 Task: Set Duration of Sprint called Sprint0000000192 in Scrum Project Project0000000064 to 3 weeks in Jira. Create ChildIssue0000000621 as Child Issue of Issue Issue0000000311 in Backlog  in Scrum Project Project0000000063 in Jira. Create ChildIssue0000000622 as Child Issue of Issue Issue0000000311 in Backlog  in Scrum Project Project0000000063 in Jira. Create ChildIssue0000000623 as Child Issue of Issue Issue0000000312 in Backlog  in Scrum Project Project0000000063 in Jira. Create ChildIssue0000000624 as Child Issue of Issue Issue0000000312 in Backlog  in Scrum Project Project0000000063 in Jira
Action: Mouse moved to (392, 517)
Screenshot: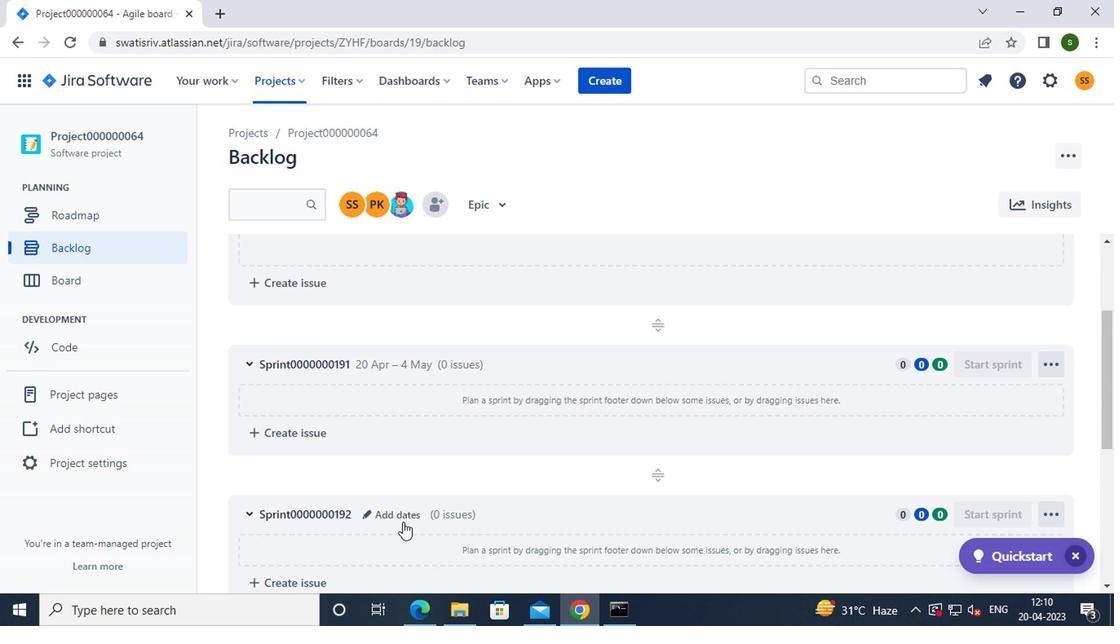 
Action: Mouse pressed left at (392, 517)
Screenshot: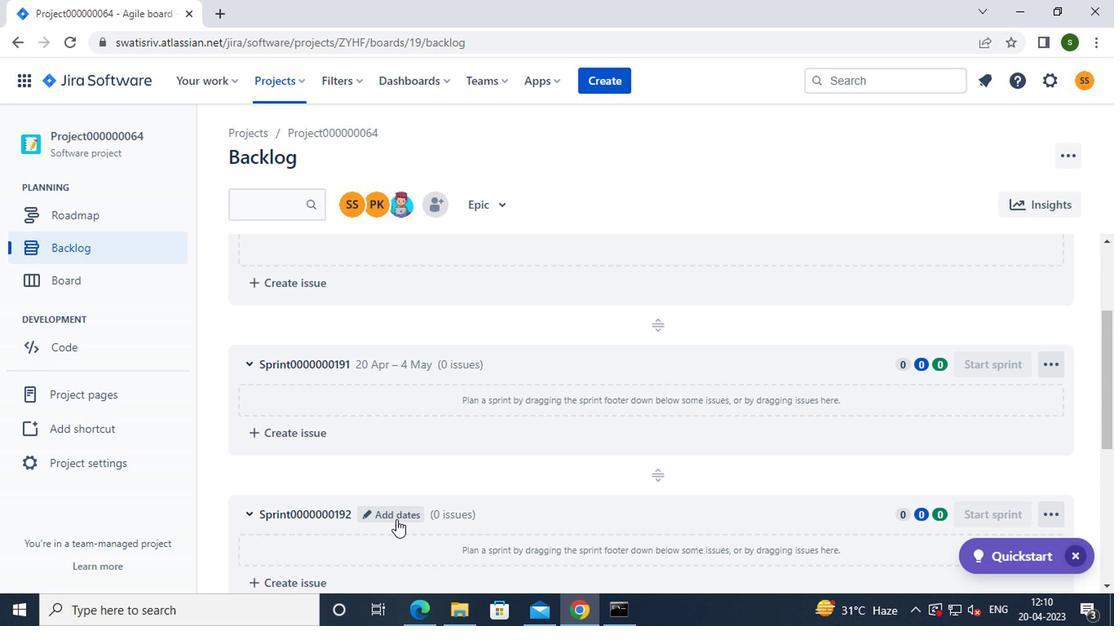 
Action: Mouse moved to (478, 264)
Screenshot: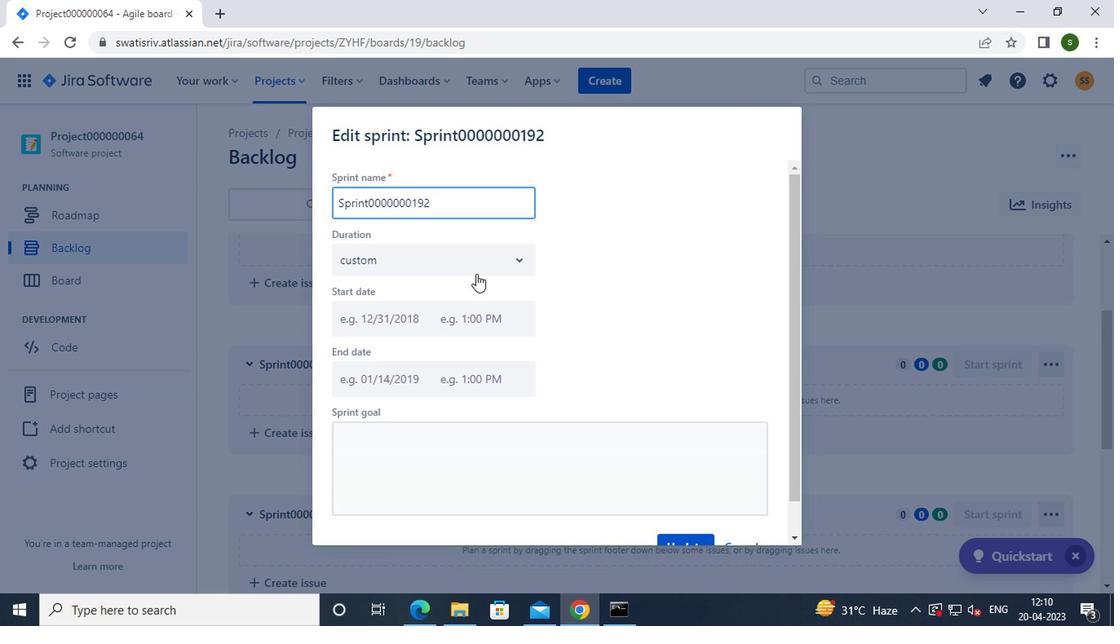 
Action: Mouse pressed left at (478, 264)
Screenshot: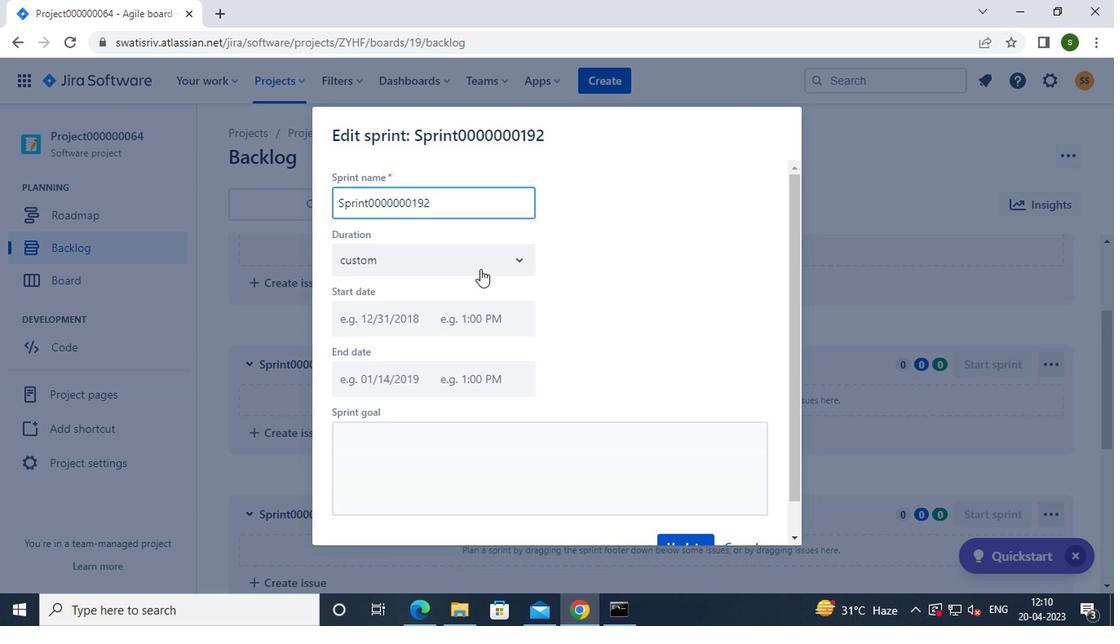 
Action: Mouse moved to (408, 363)
Screenshot: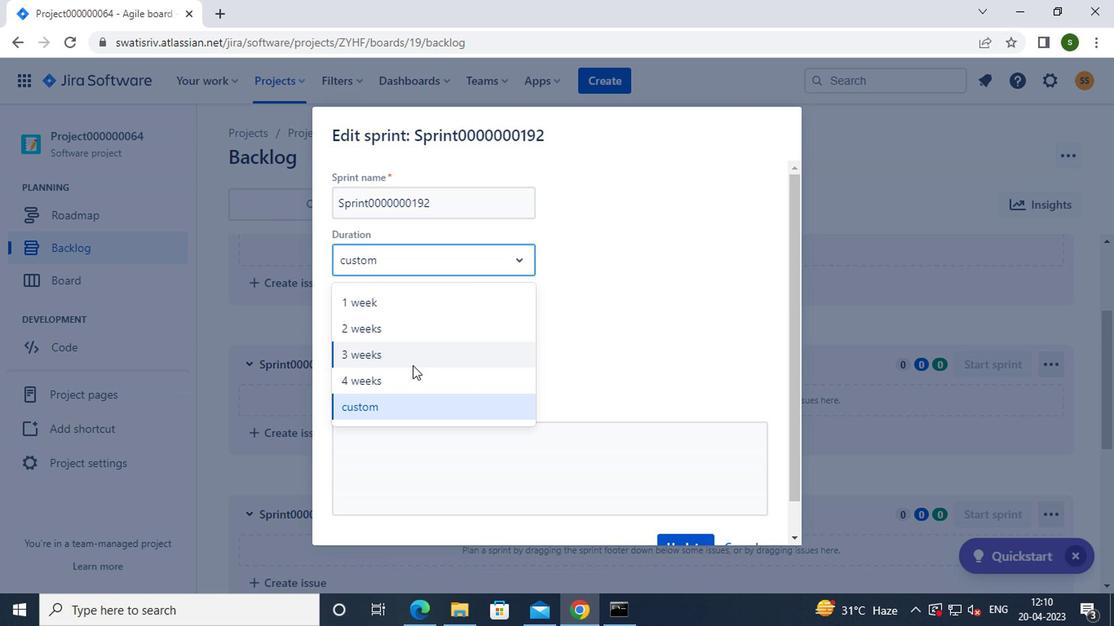 
Action: Mouse pressed left at (408, 363)
Screenshot: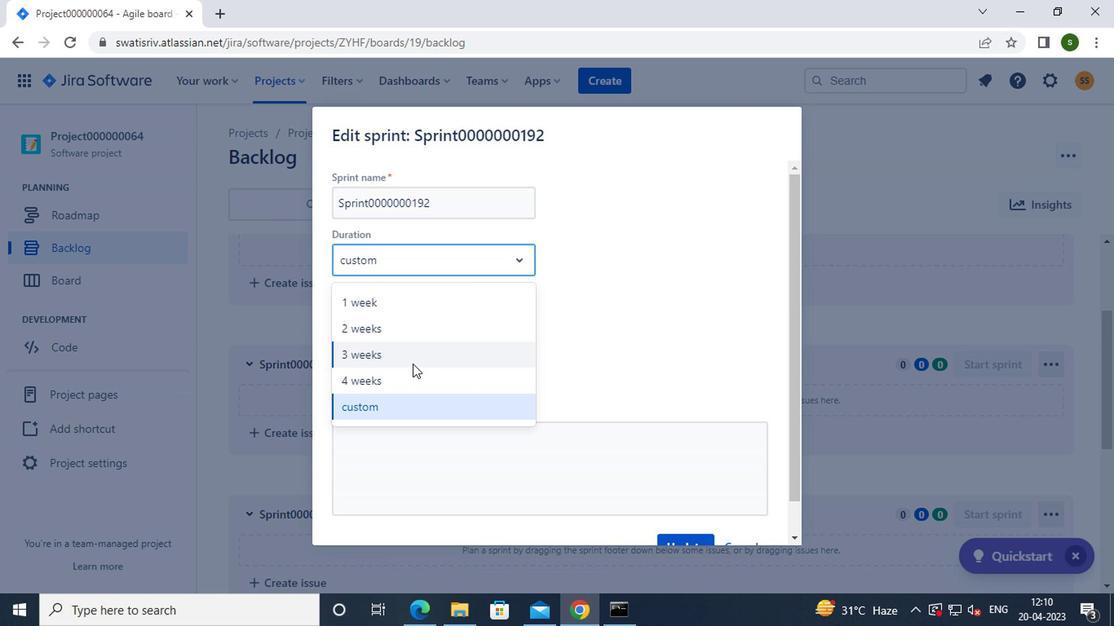 
Action: Mouse moved to (670, 532)
Screenshot: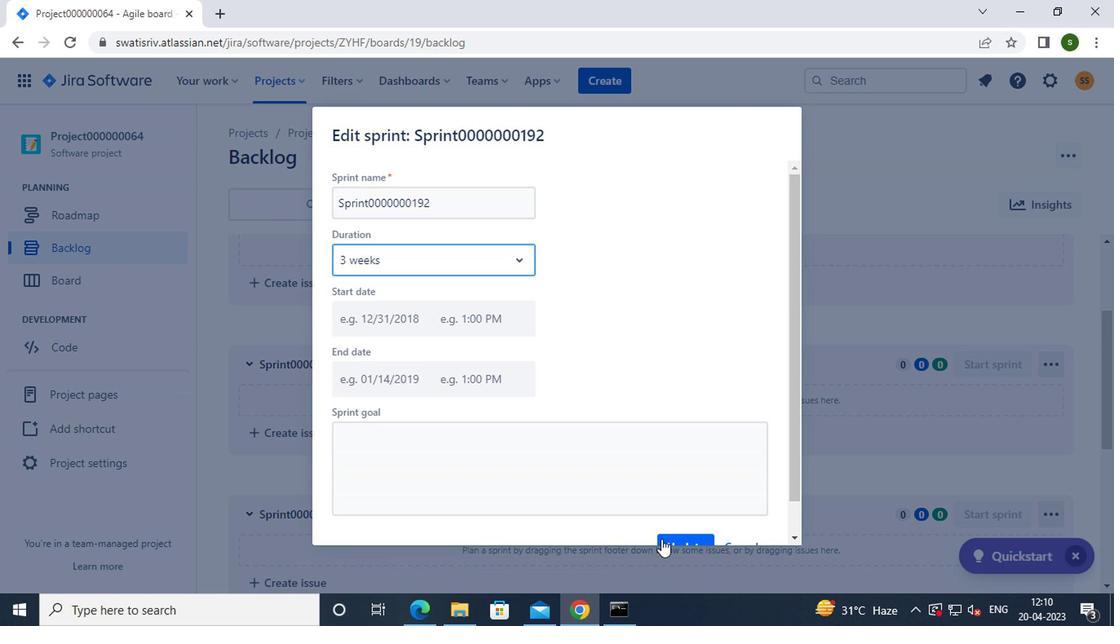 
Action: Mouse pressed left at (670, 532)
Screenshot: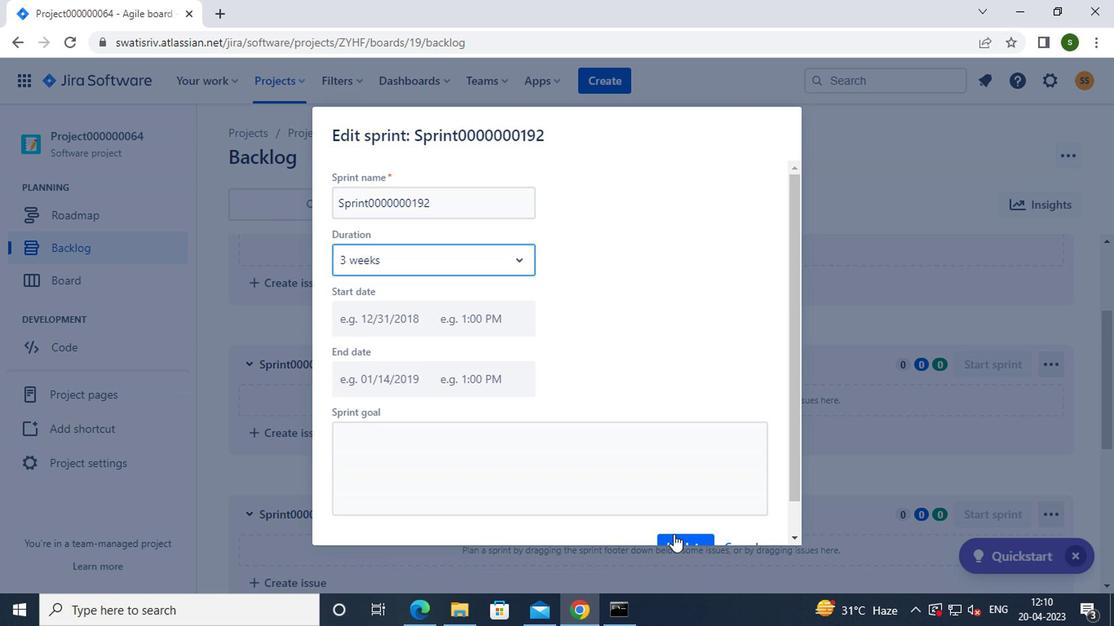 
Action: Mouse moved to (287, 82)
Screenshot: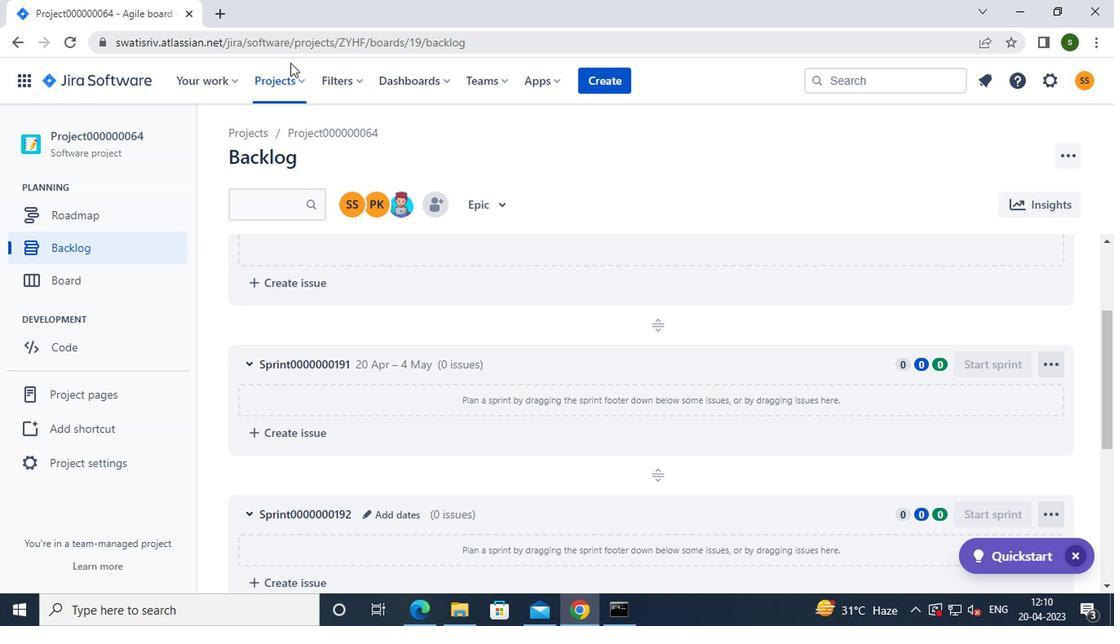 
Action: Mouse pressed left at (287, 82)
Screenshot: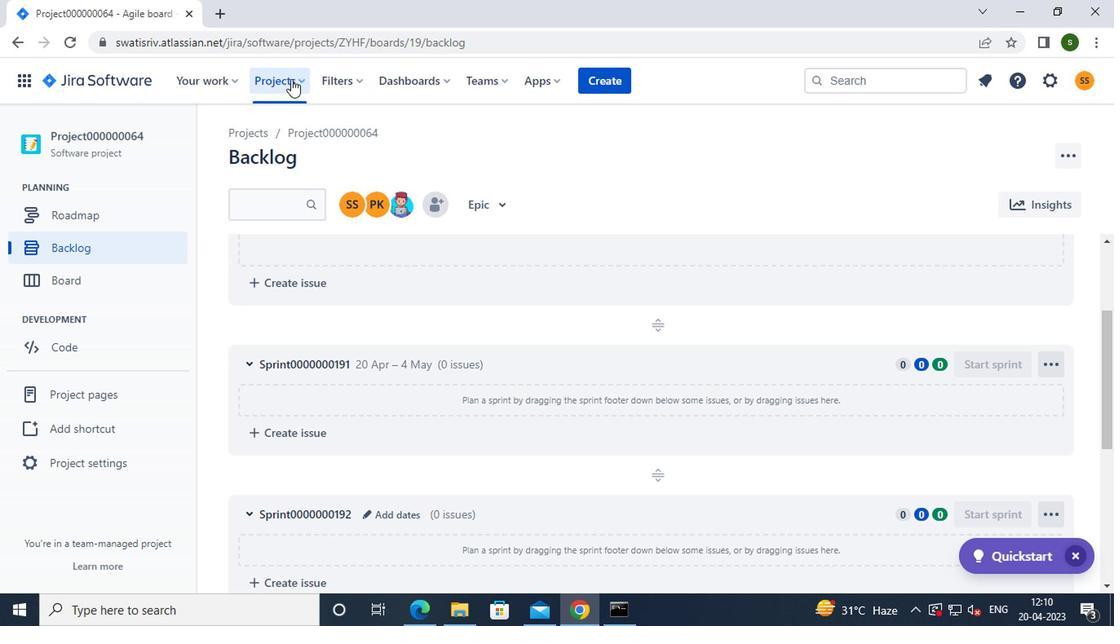 
Action: Mouse moved to (326, 201)
Screenshot: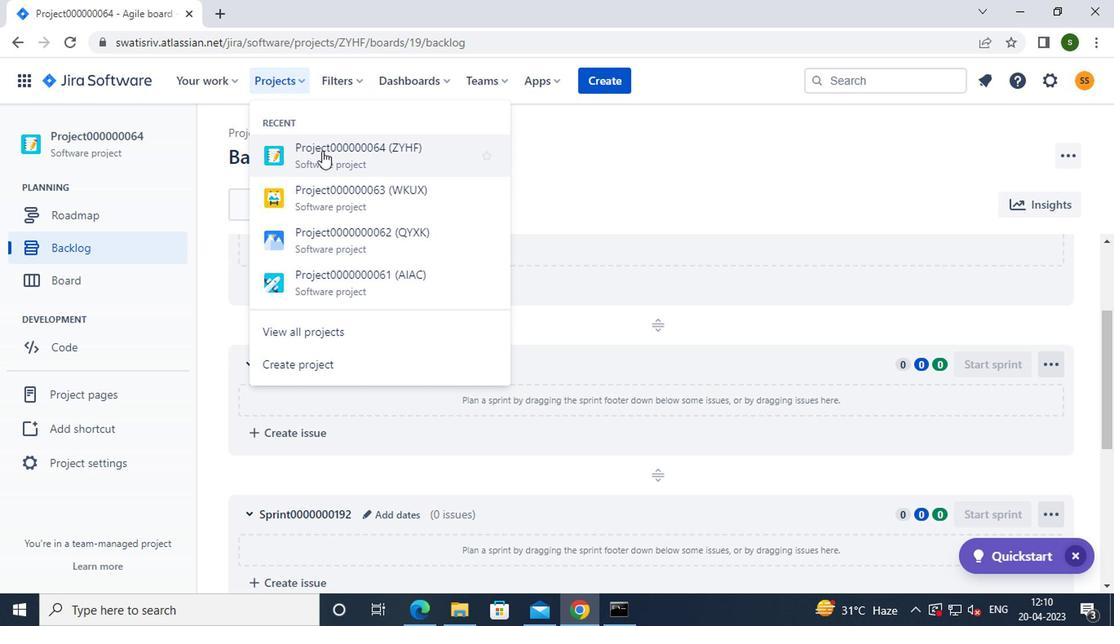 
Action: Mouse pressed left at (326, 201)
Screenshot: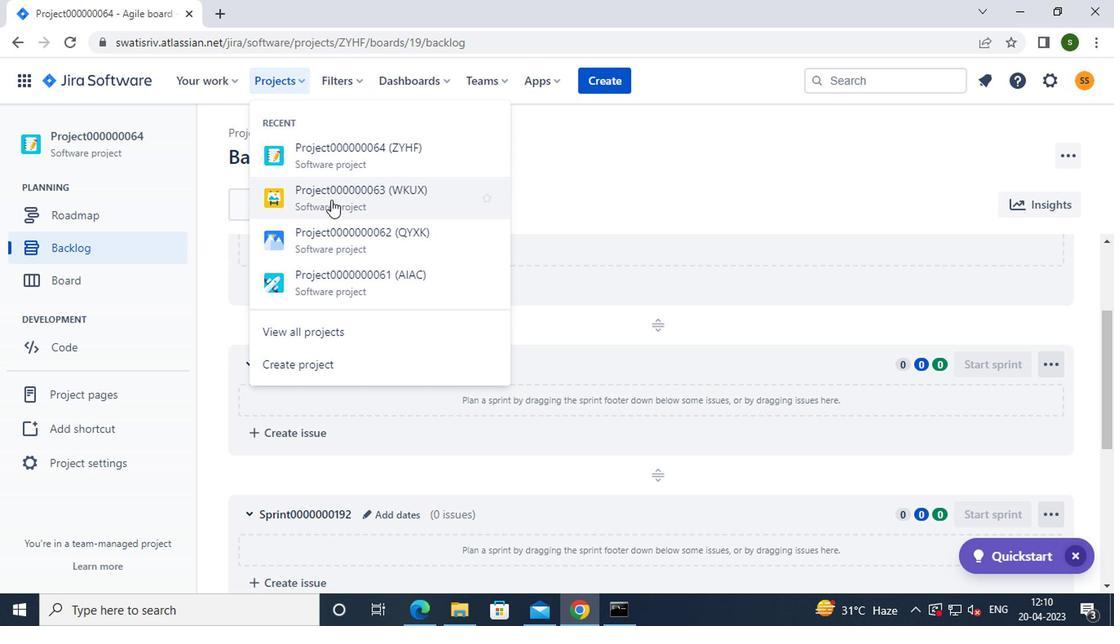 
Action: Mouse moved to (135, 250)
Screenshot: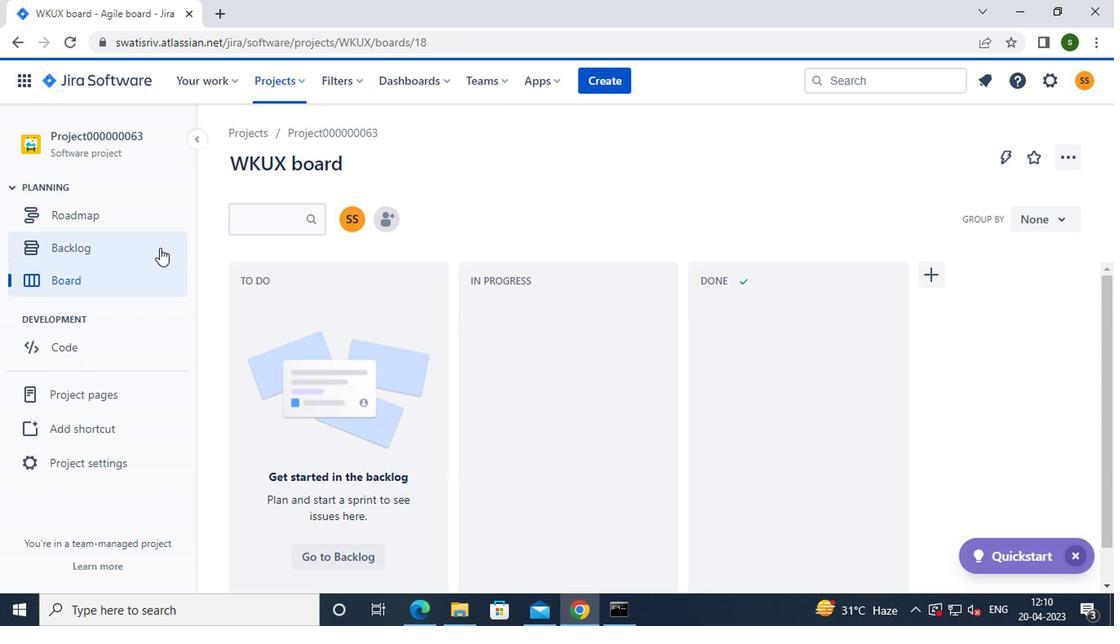 
Action: Mouse pressed left at (135, 250)
Screenshot: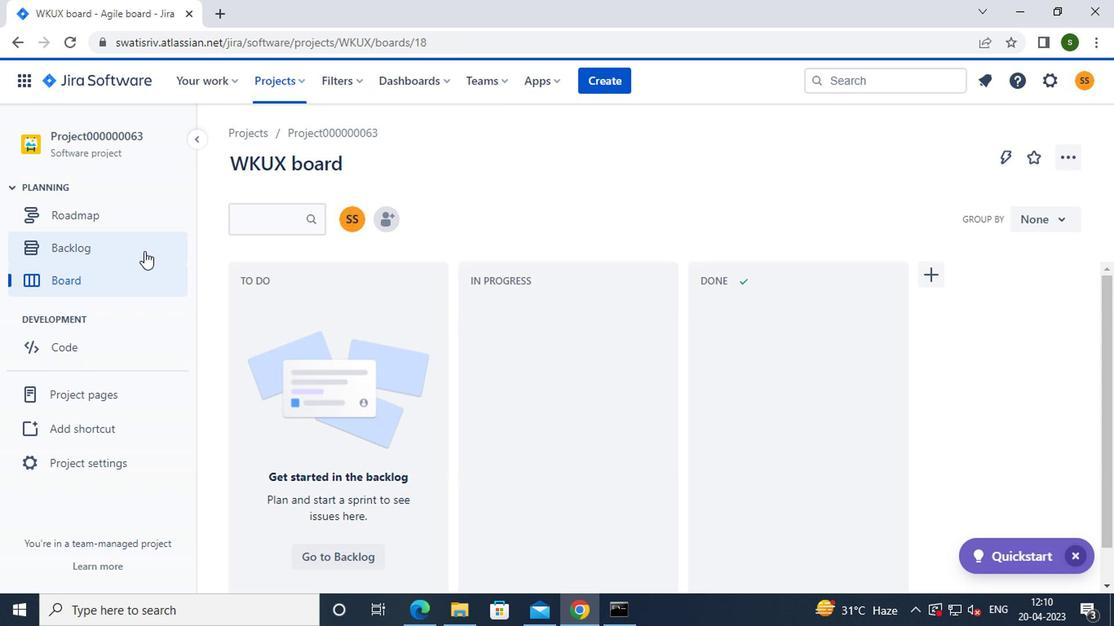 
Action: Mouse moved to (791, 453)
Screenshot: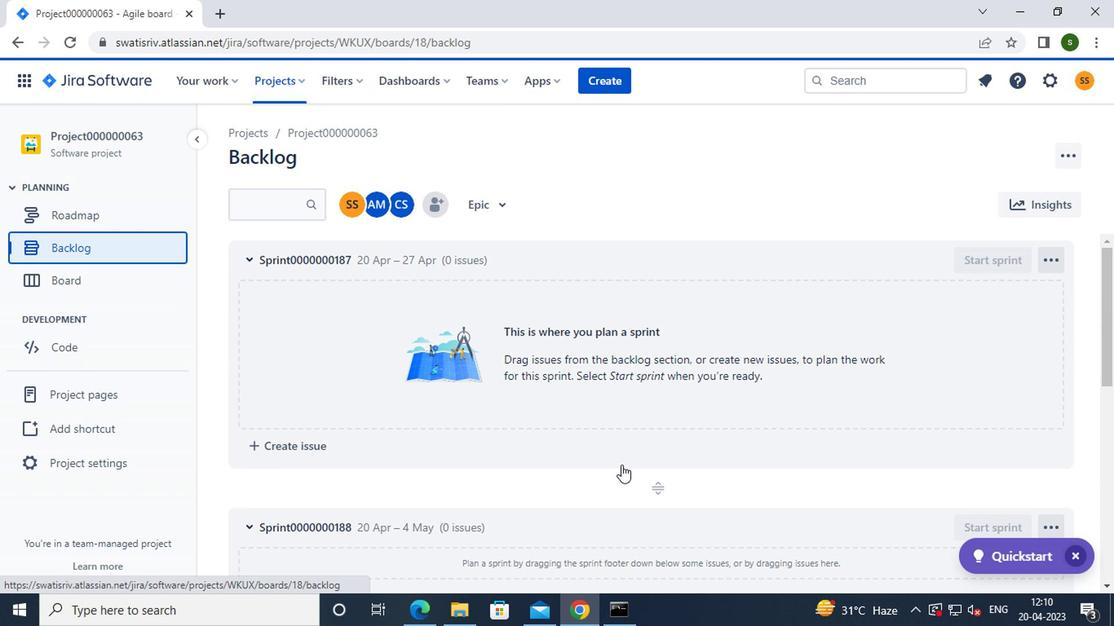 
Action: Mouse scrolled (791, 452) with delta (0, 0)
Screenshot: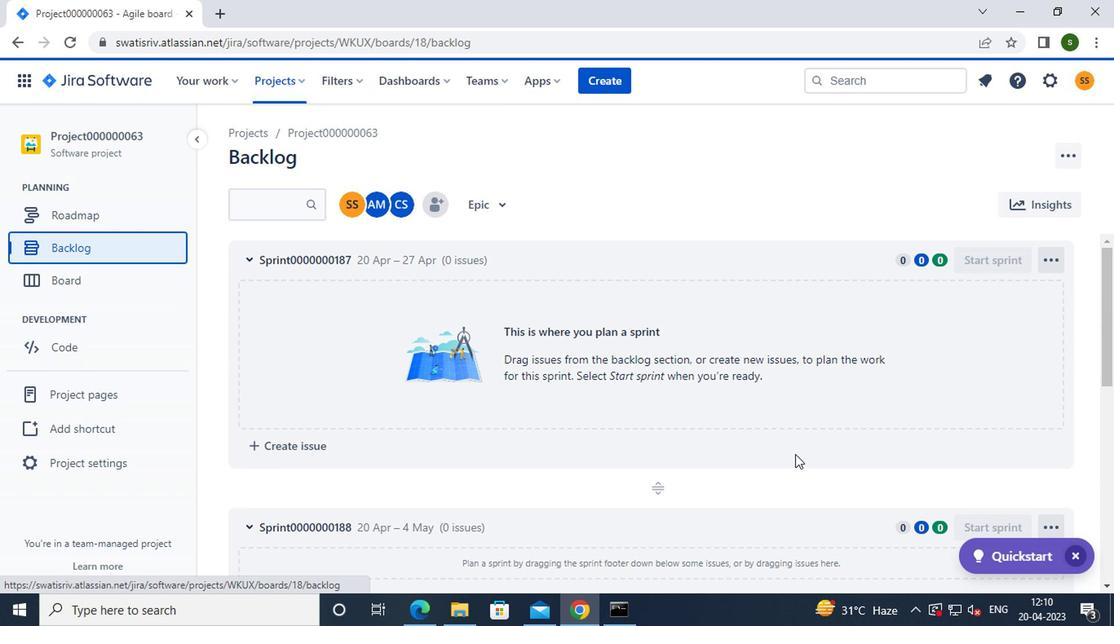 
Action: Mouse scrolled (791, 452) with delta (0, 0)
Screenshot: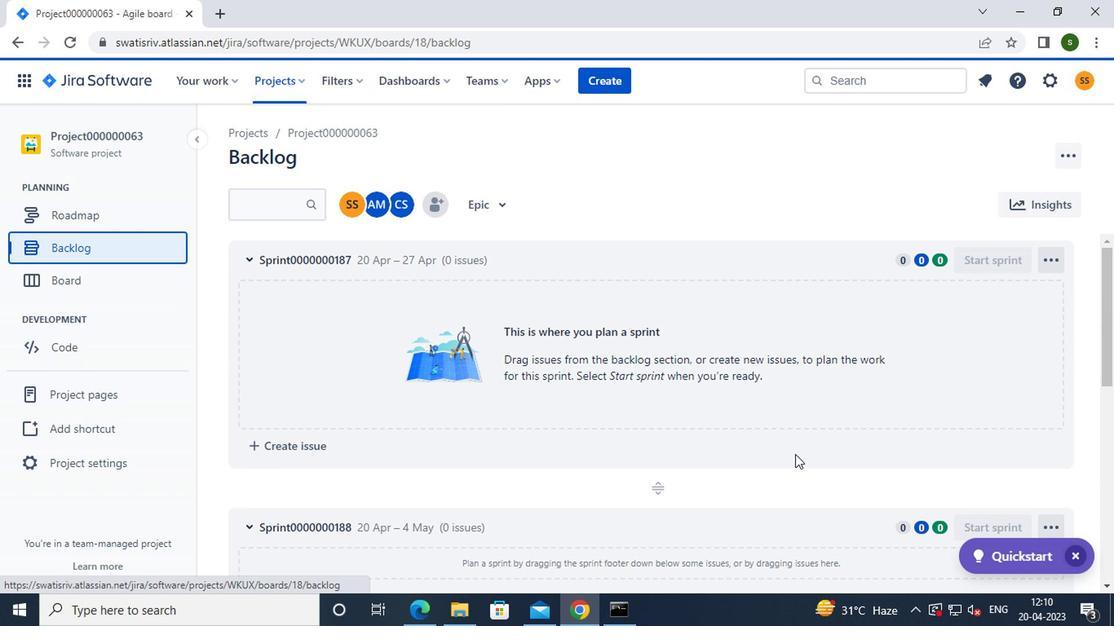 
Action: Mouse scrolled (791, 452) with delta (0, 0)
Screenshot: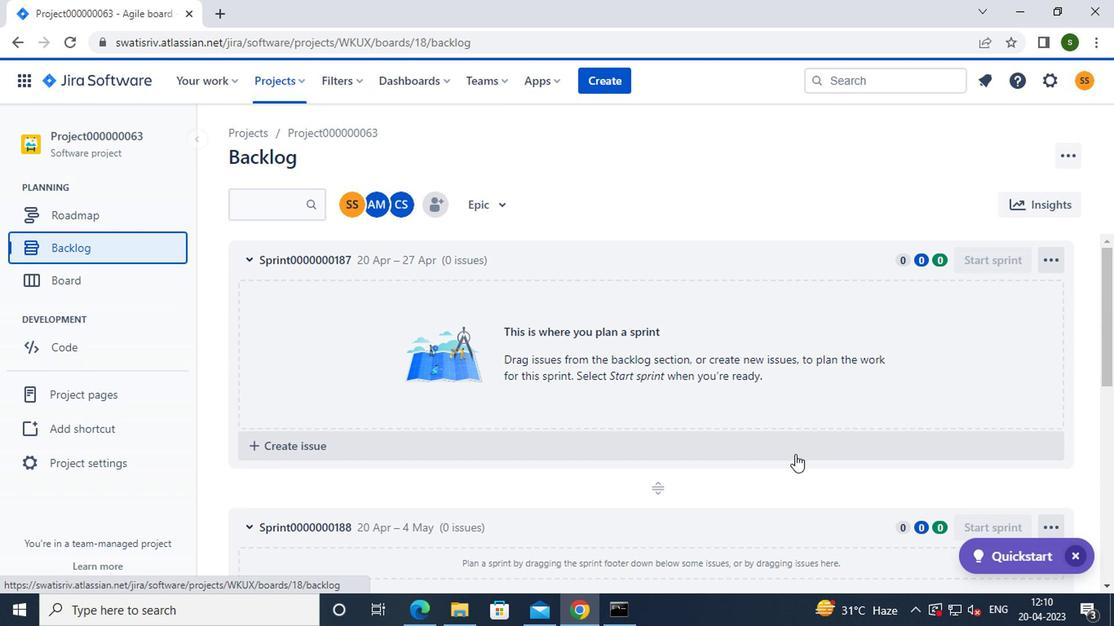 
Action: Mouse scrolled (791, 452) with delta (0, 0)
Screenshot: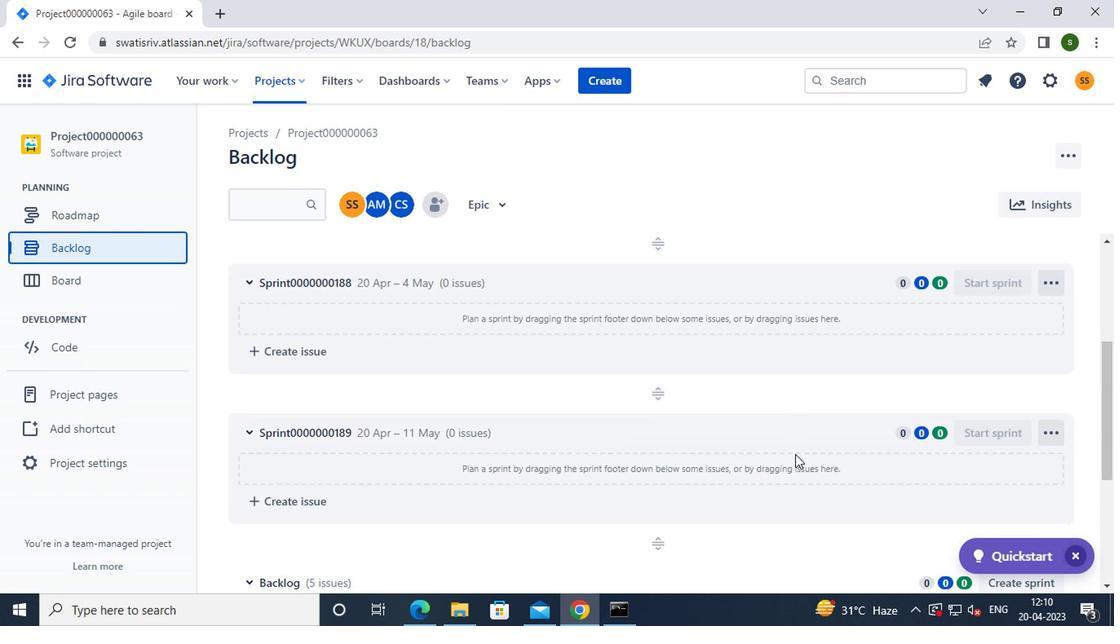 
Action: Mouse scrolled (791, 452) with delta (0, 0)
Screenshot: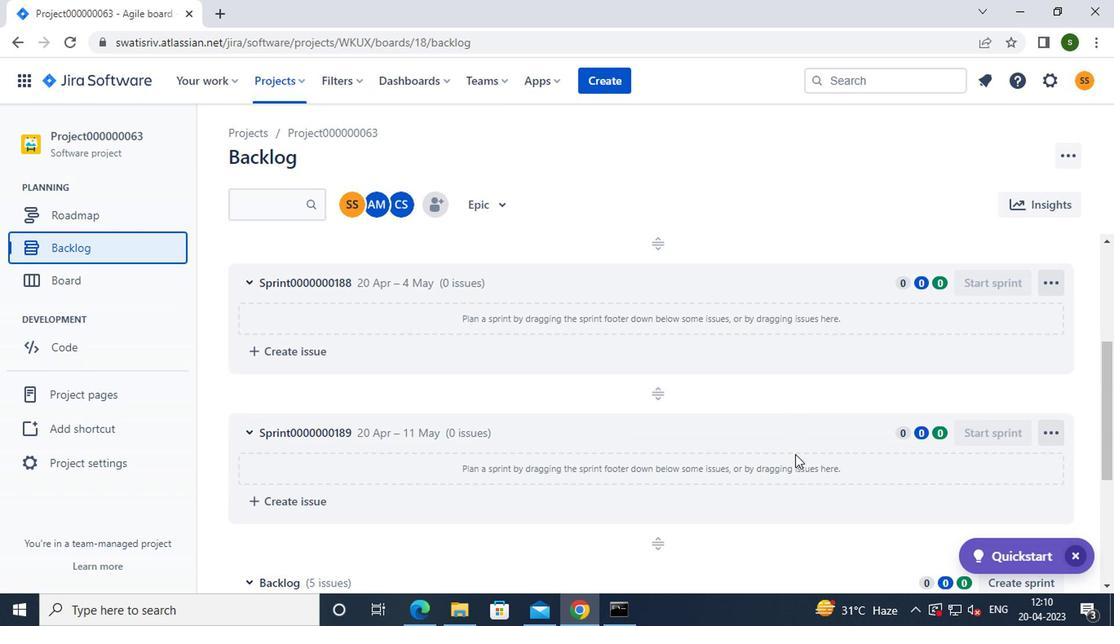 
Action: Mouse scrolled (791, 452) with delta (0, 0)
Screenshot: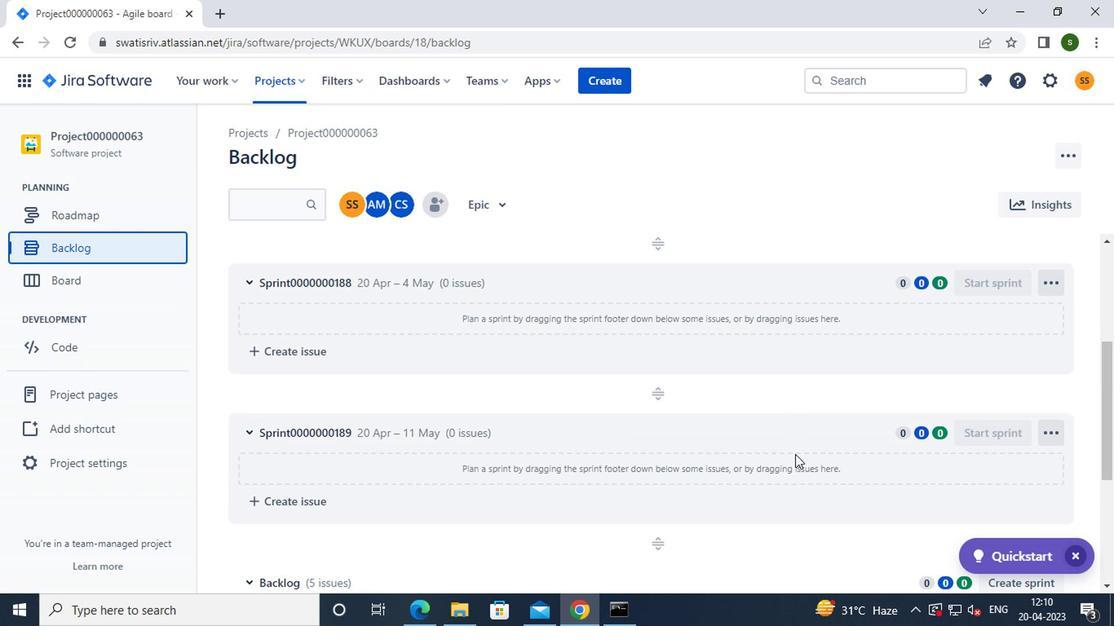 
Action: Mouse moved to (544, 372)
Screenshot: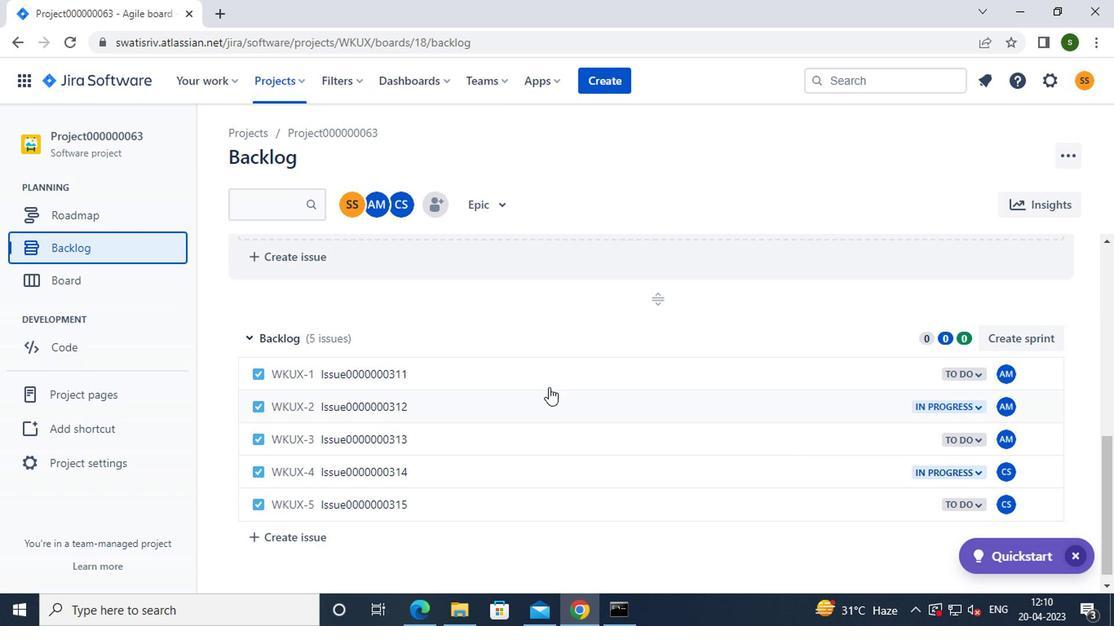 
Action: Mouse pressed left at (544, 372)
Screenshot: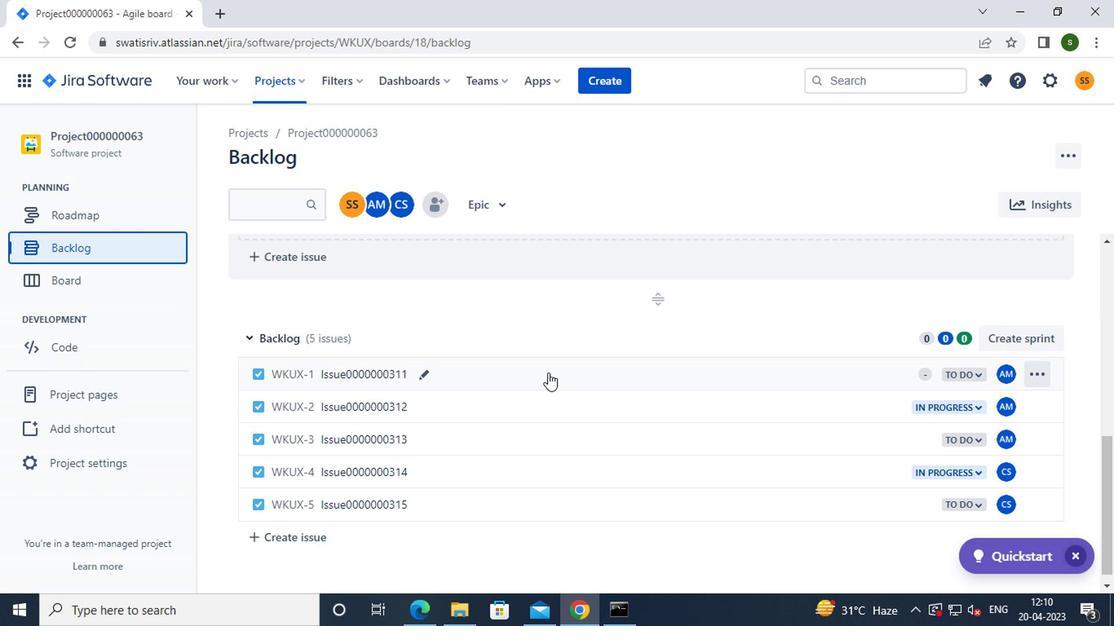 
Action: Mouse moved to (818, 330)
Screenshot: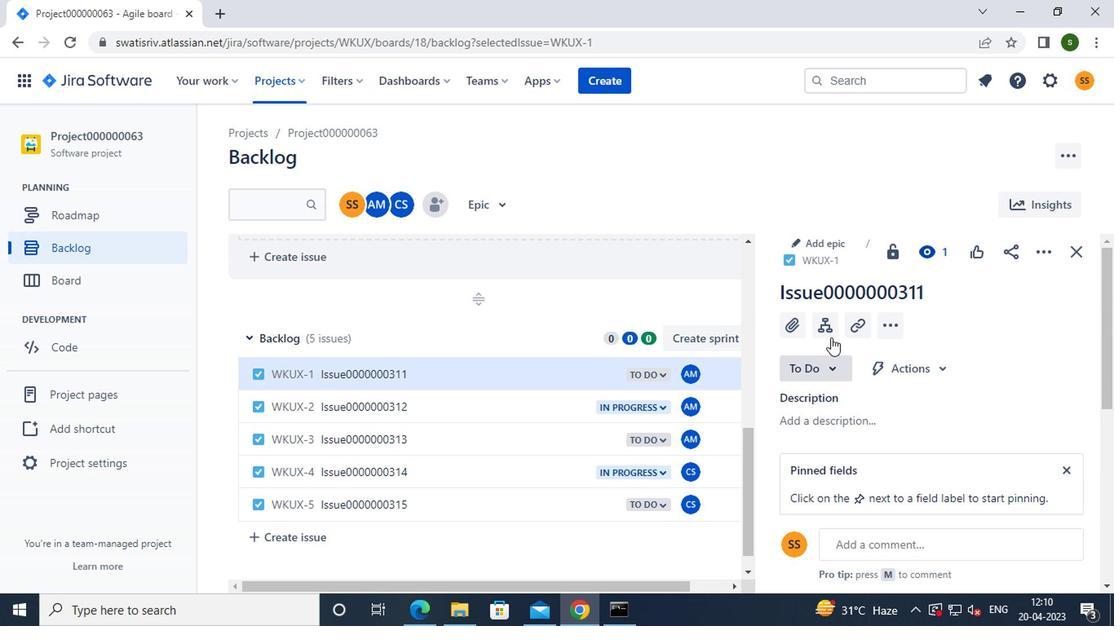 
Action: Mouse pressed left at (818, 330)
Screenshot: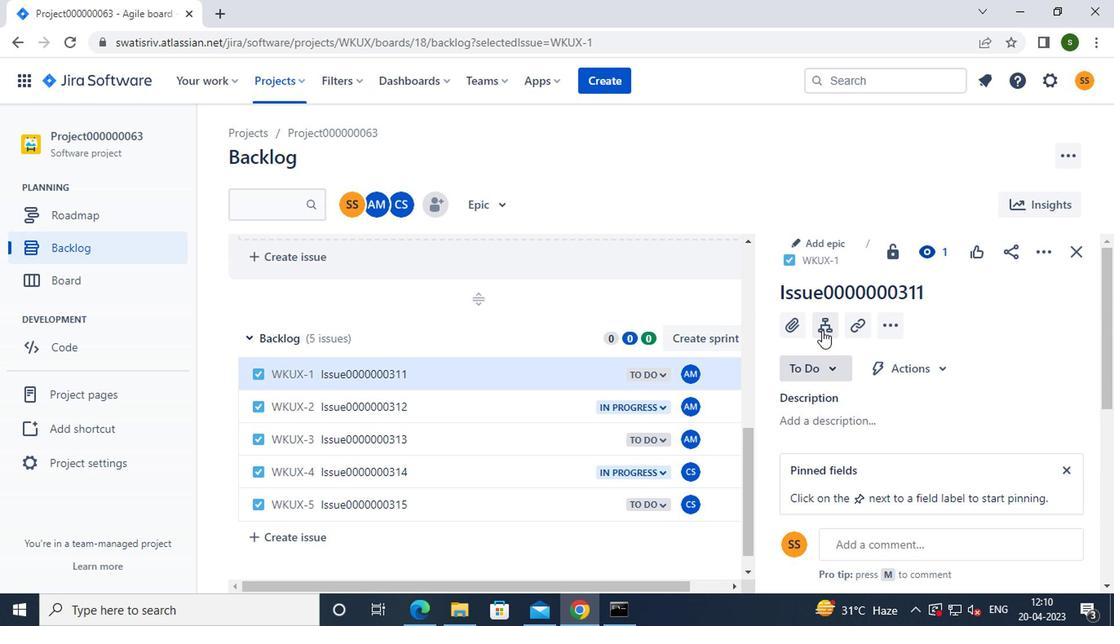 
Action: Mouse moved to (832, 397)
Screenshot: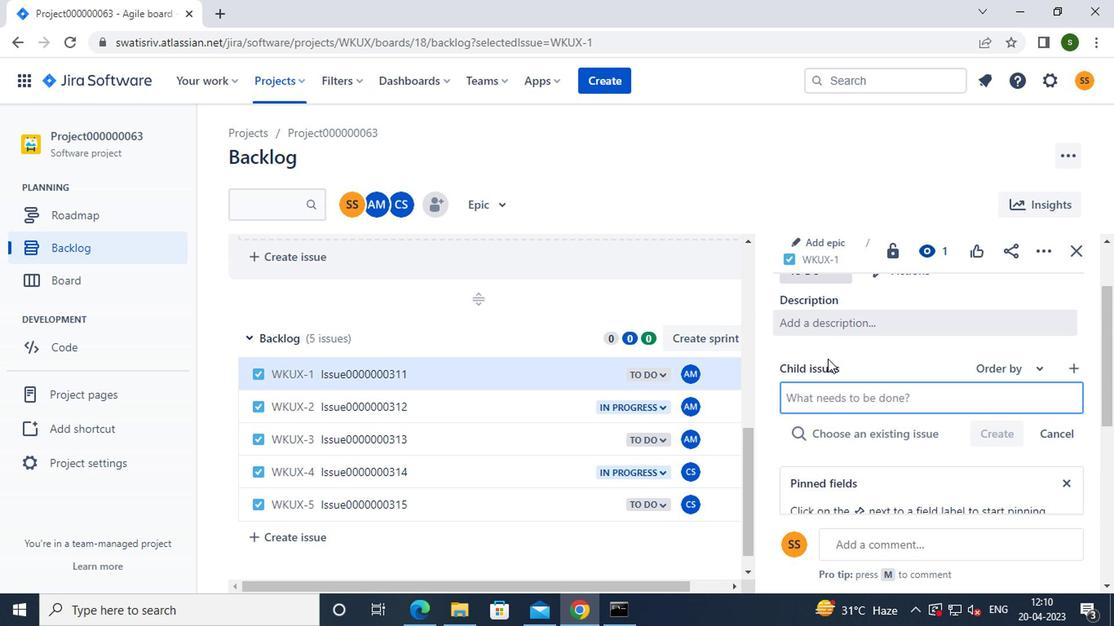 
Action: Mouse pressed left at (832, 397)
Screenshot: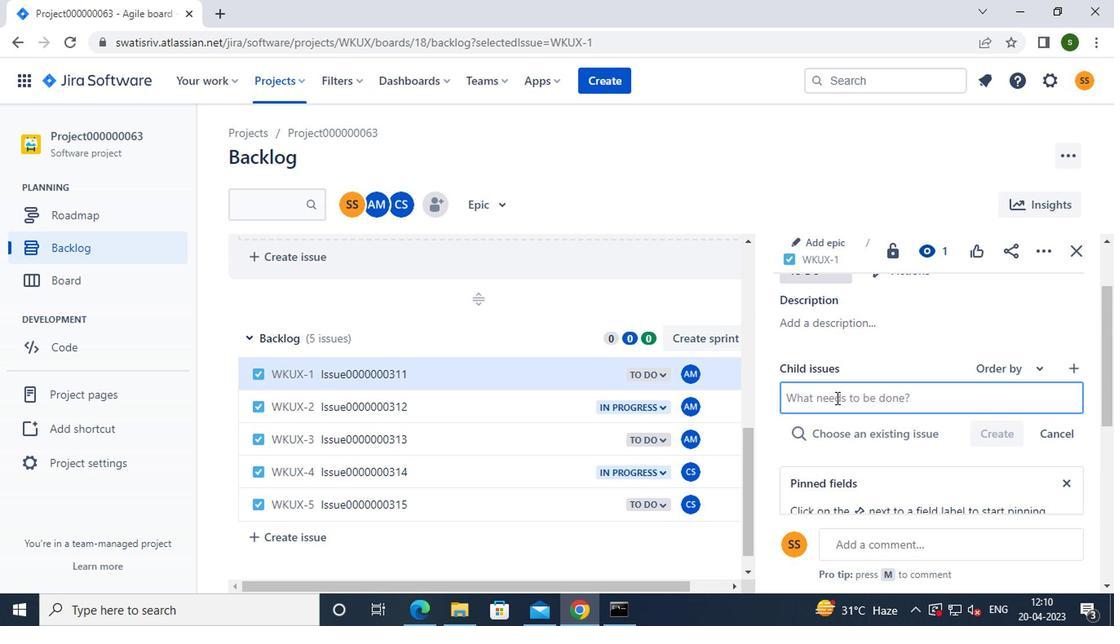 
Action: Key pressed c<Key.caps_lock>hild<Key.caps_lock>i<Key.caps_lock>ssue0000000621
Screenshot: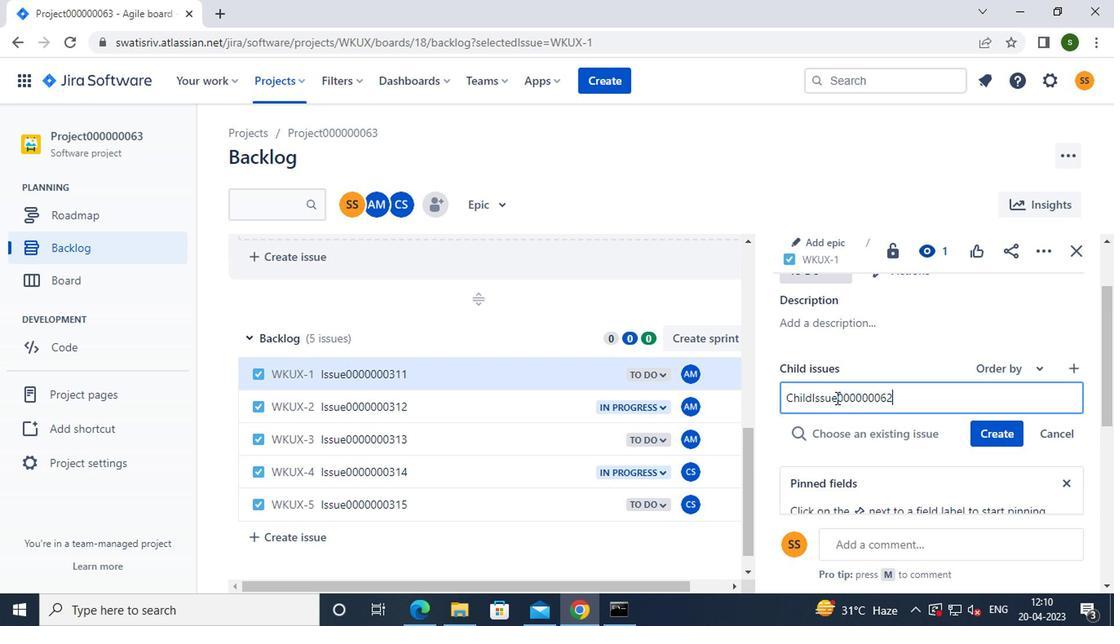 
Action: Mouse moved to (973, 432)
Screenshot: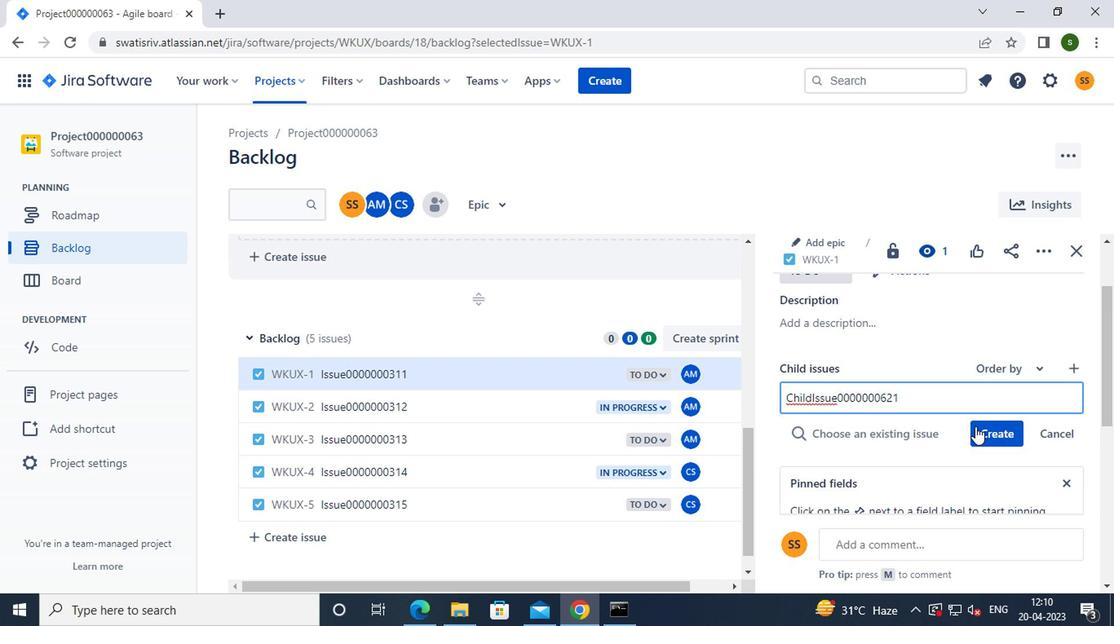 
Action: Mouse pressed left at (973, 432)
Screenshot: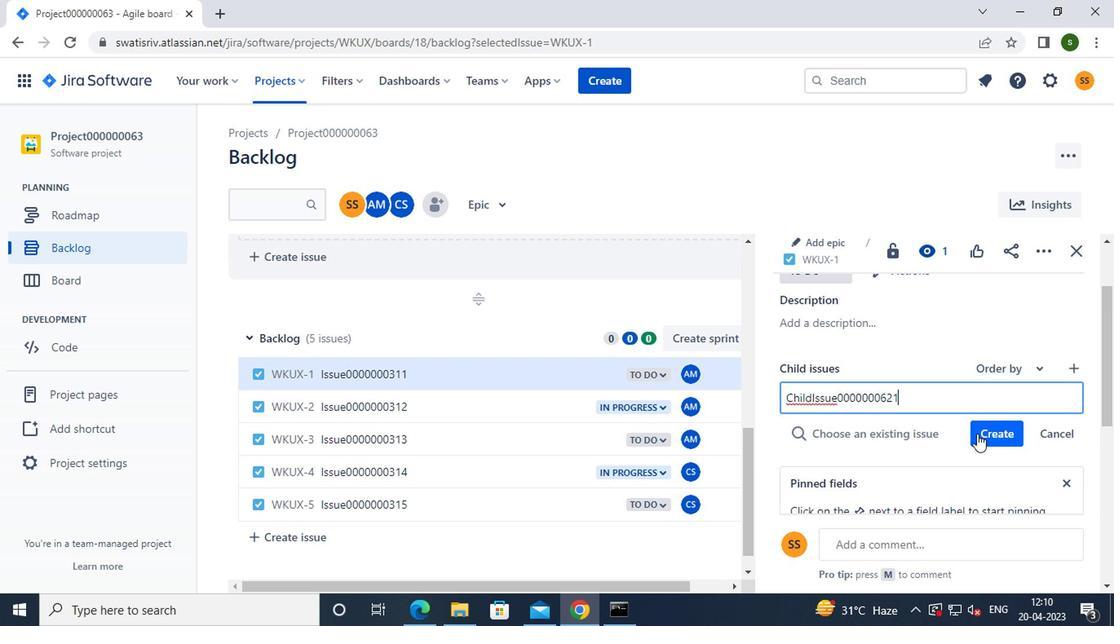 
Action: Mouse moved to (877, 442)
Screenshot: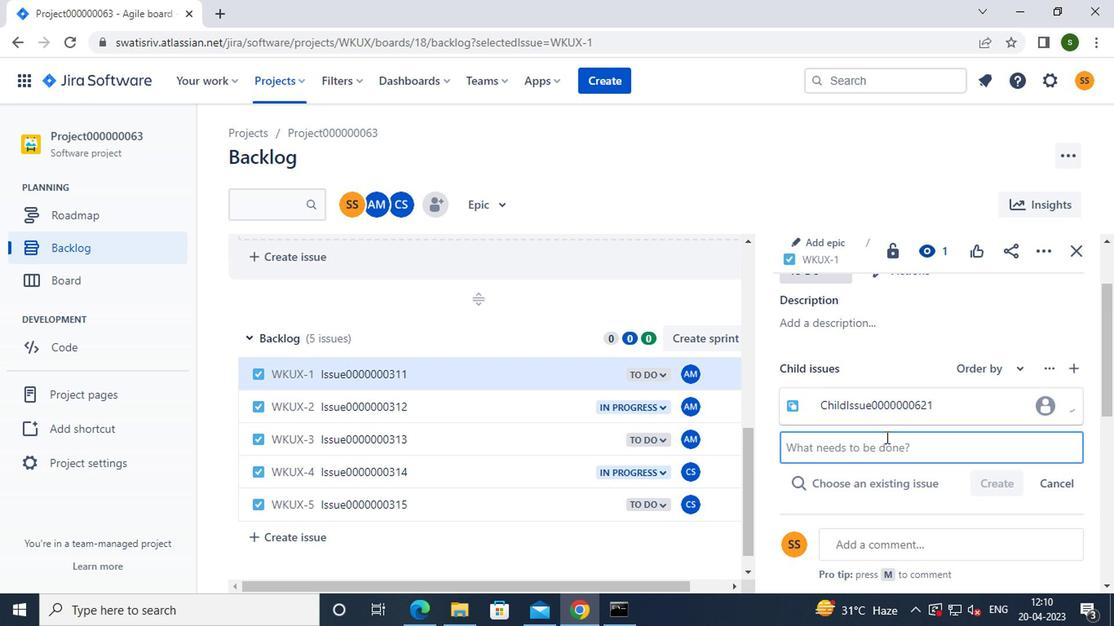 
Action: Key pressed <Key.caps_lock>c<Key.caps_lock>hild<Key.caps_lock>i<Key.caps_lock>ssue0000000622
Screenshot: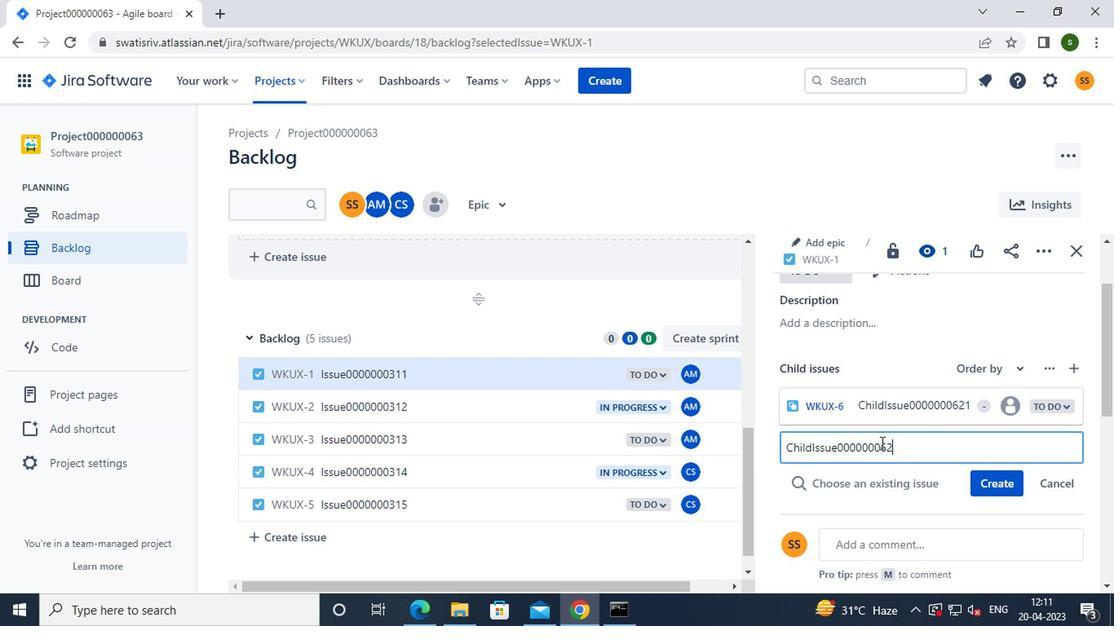 
Action: Mouse moved to (996, 483)
Screenshot: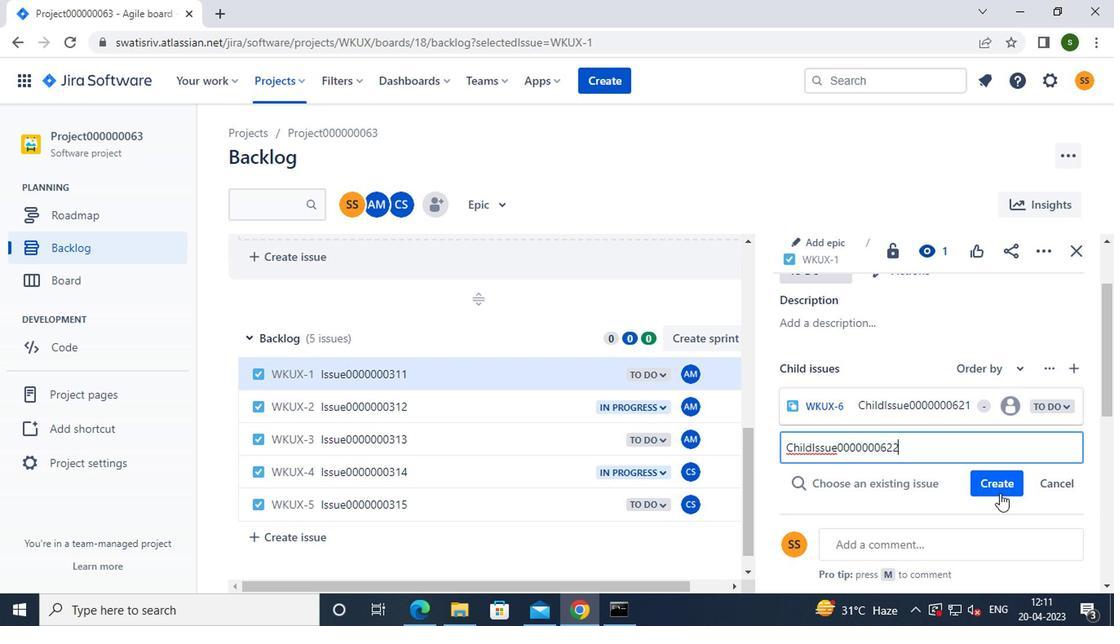 
Action: Mouse pressed left at (996, 483)
Screenshot: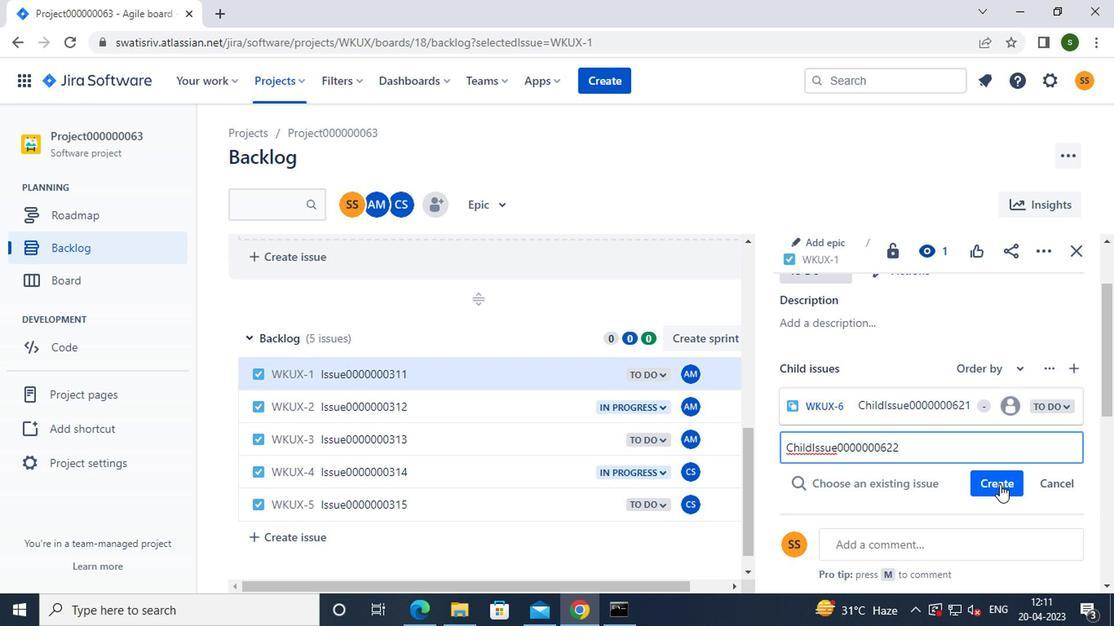
Action: Mouse moved to (472, 405)
Screenshot: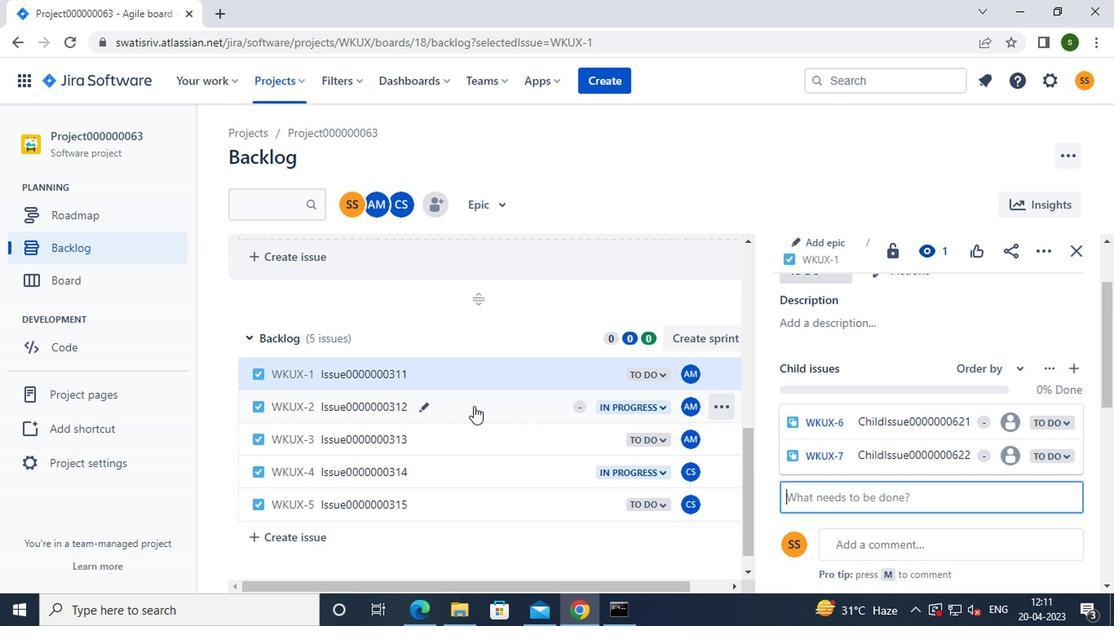 
Action: Mouse pressed left at (472, 405)
Screenshot: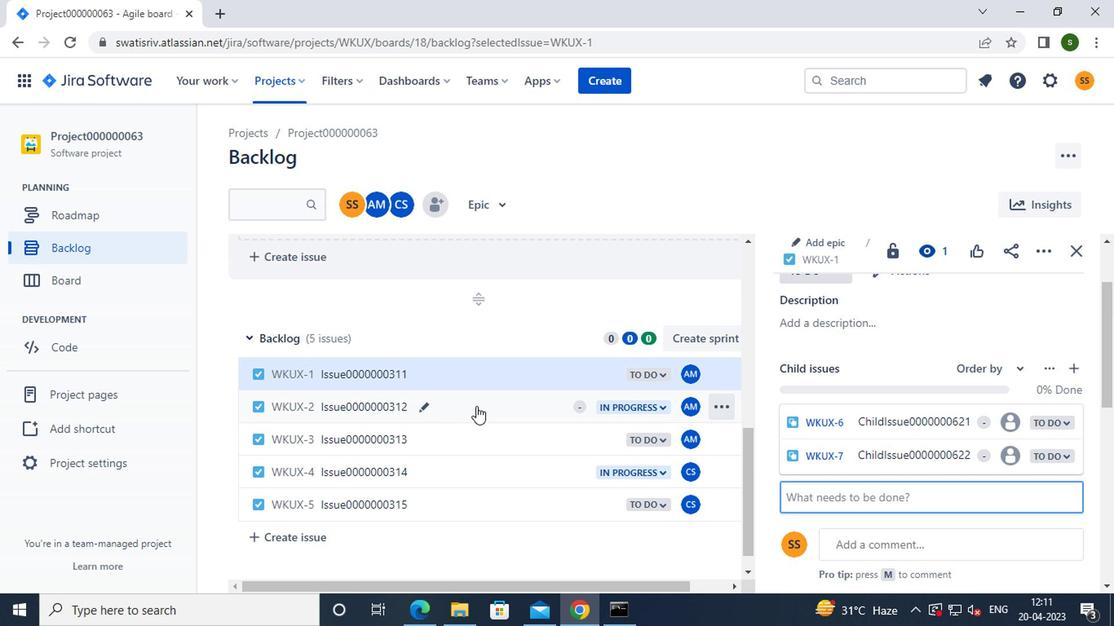
Action: Mouse moved to (818, 323)
Screenshot: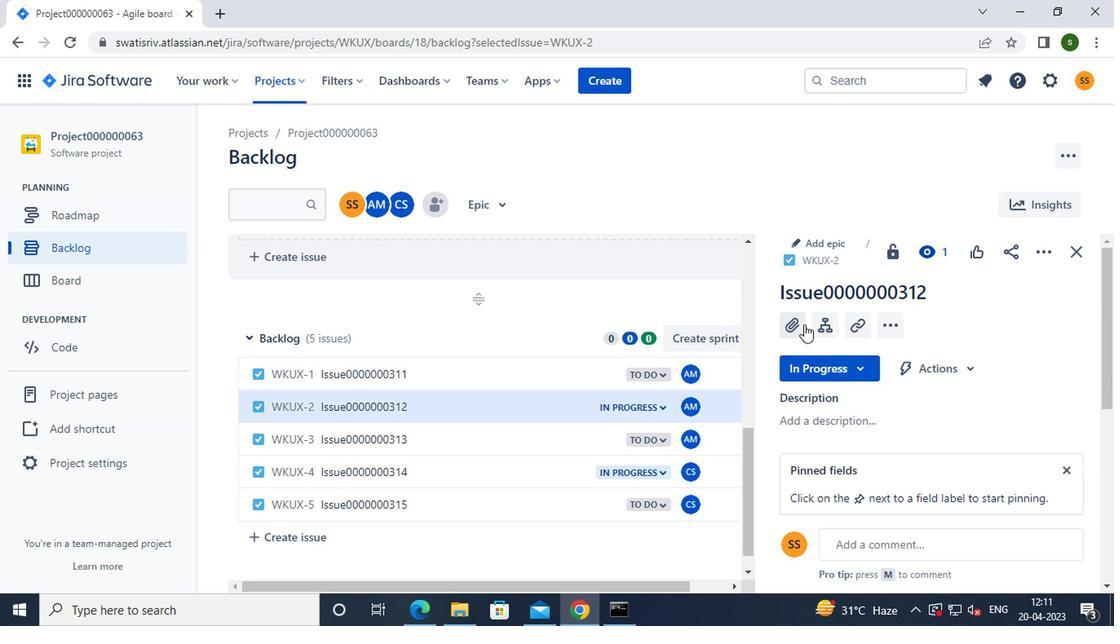 
Action: Mouse pressed left at (818, 323)
Screenshot: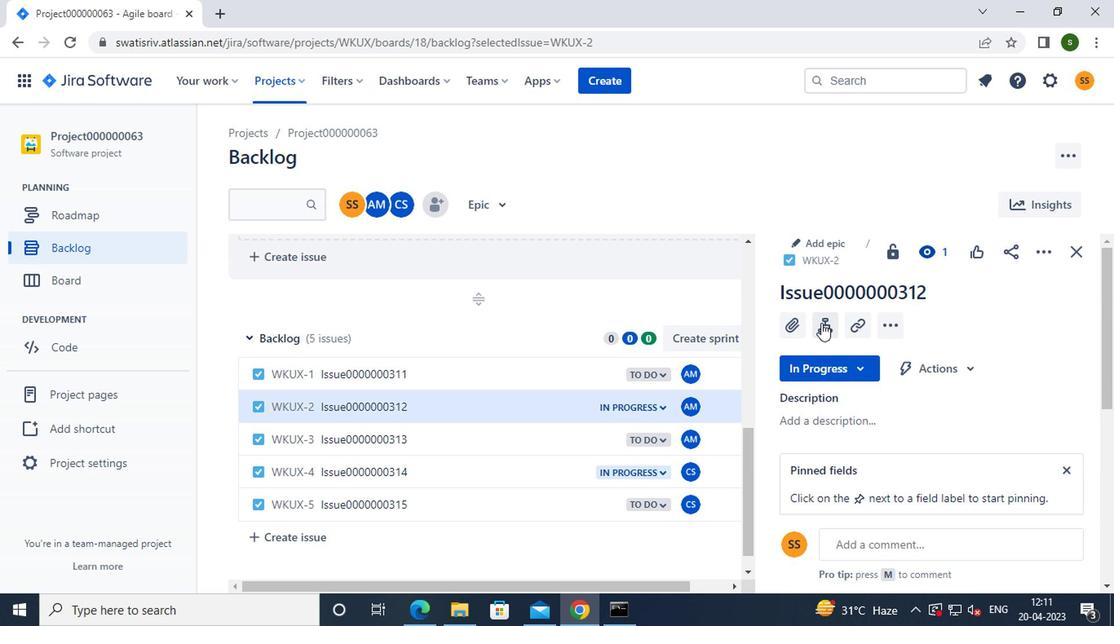 
Action: Mouse moved to (835, 405)
Screenshot: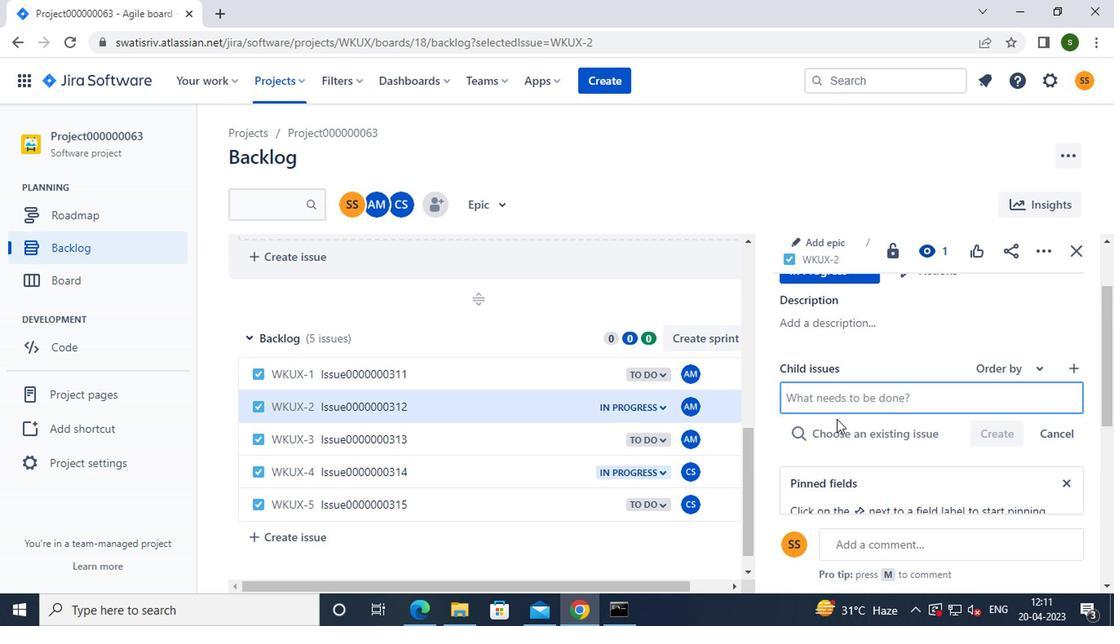 
Action: Key pressed <Key.caps_lock>c<Key.caps_lock>hild<Key.caps_lock>i<Key.caps_lock>ssue0000000623
Screenshot: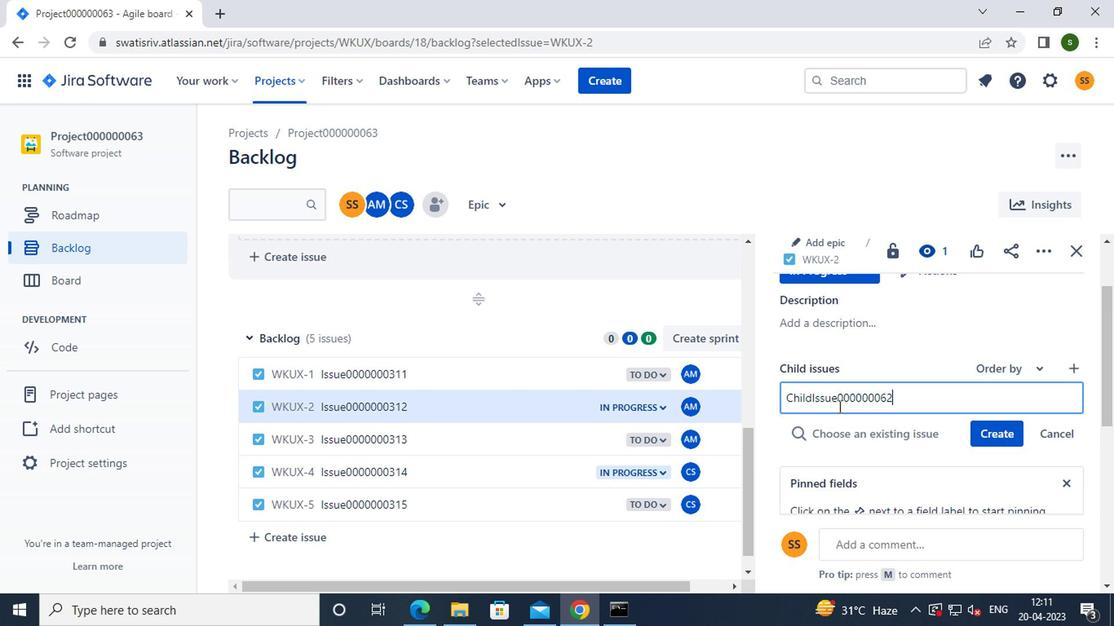 
Action: Mouse moved to (977, 432)
Screenshot: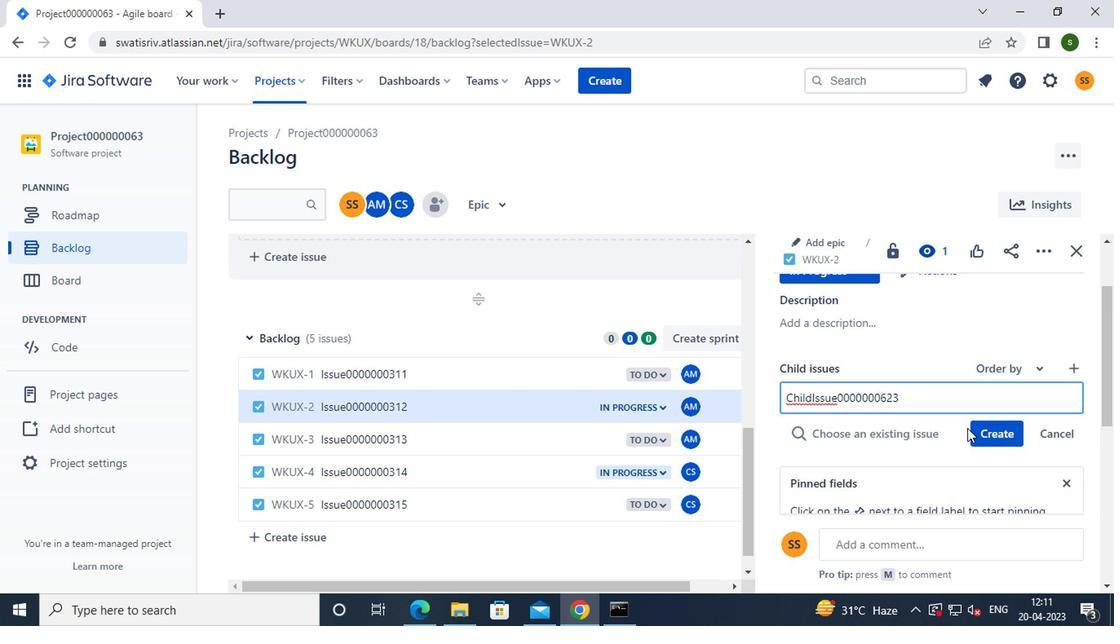 
Action: Mouse pressed left at (977, 432)
Screenshot: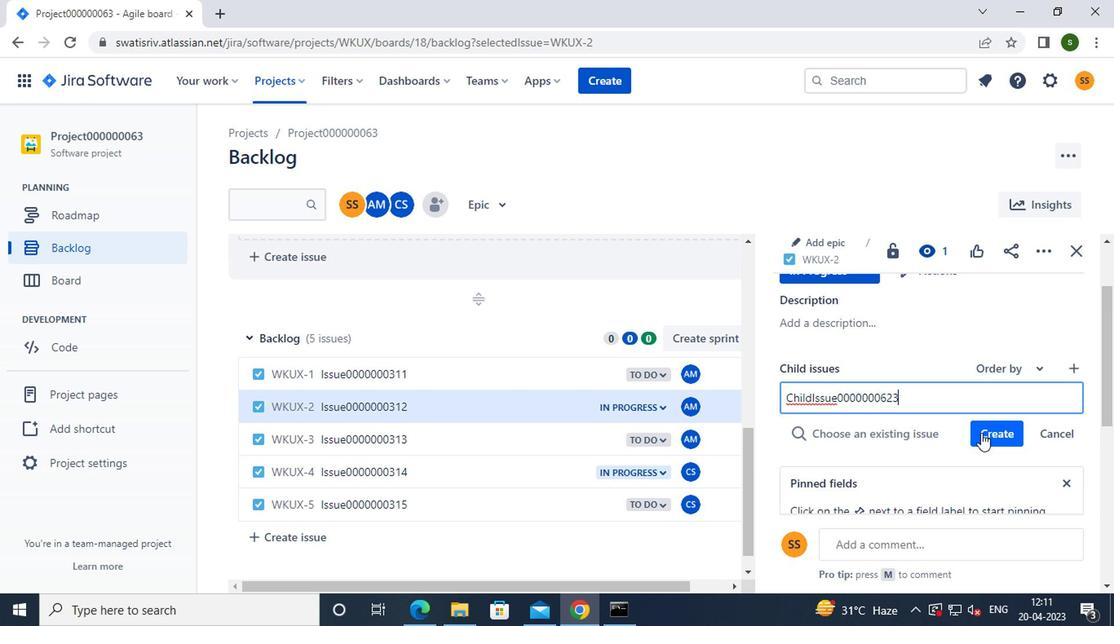 
Action: Mouse moved to (949, 443)
Screenshot: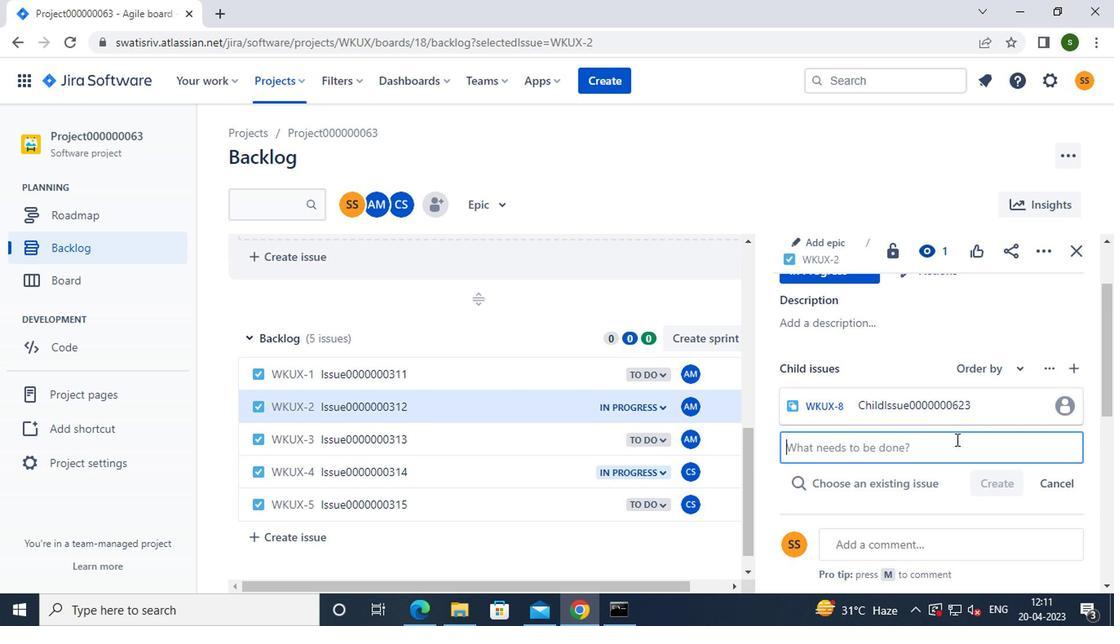 
Action: Mouse pressed left at (949, 443)
Screenshot: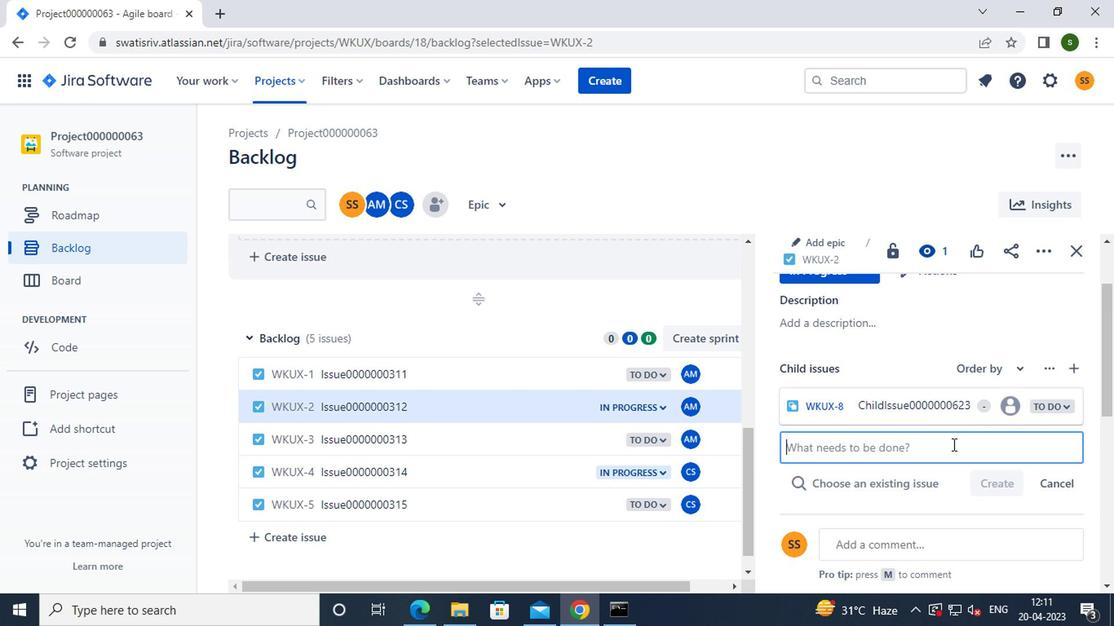 
Action: Key pressed <Key.caps_lock>c<Key.caps_lock>hild<Key.caps_lock>i<Key.caps_lock>sss<Key.backspace>ue0000000312<Key.backspace><Key.backspace><Key.backspace>624
Screenshot: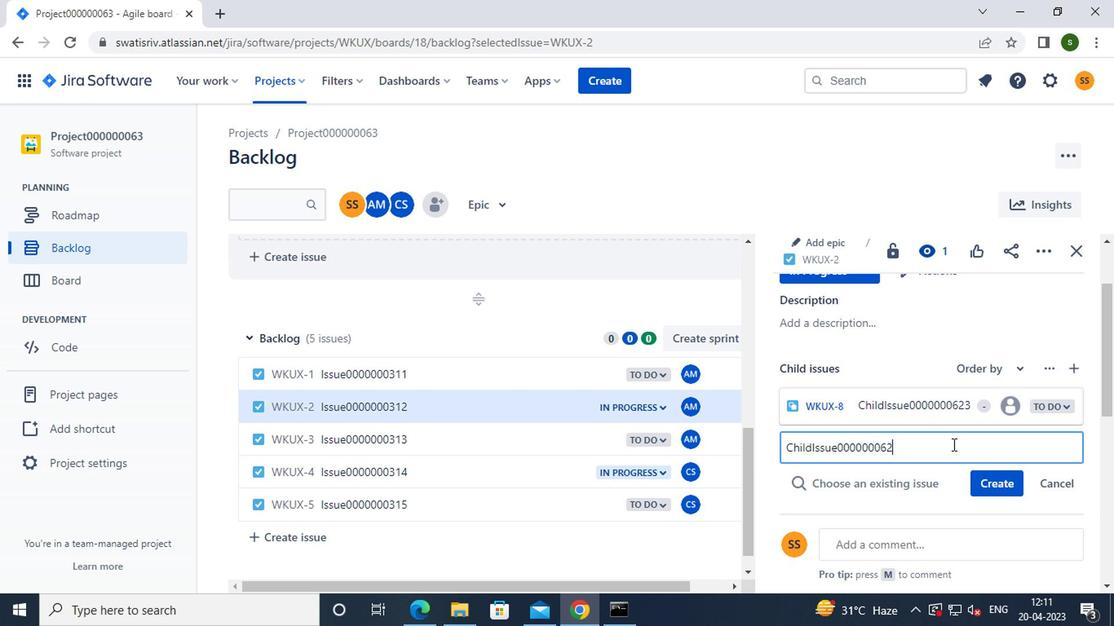 
Action: Mouse moved to (988, 480)
Screenshot: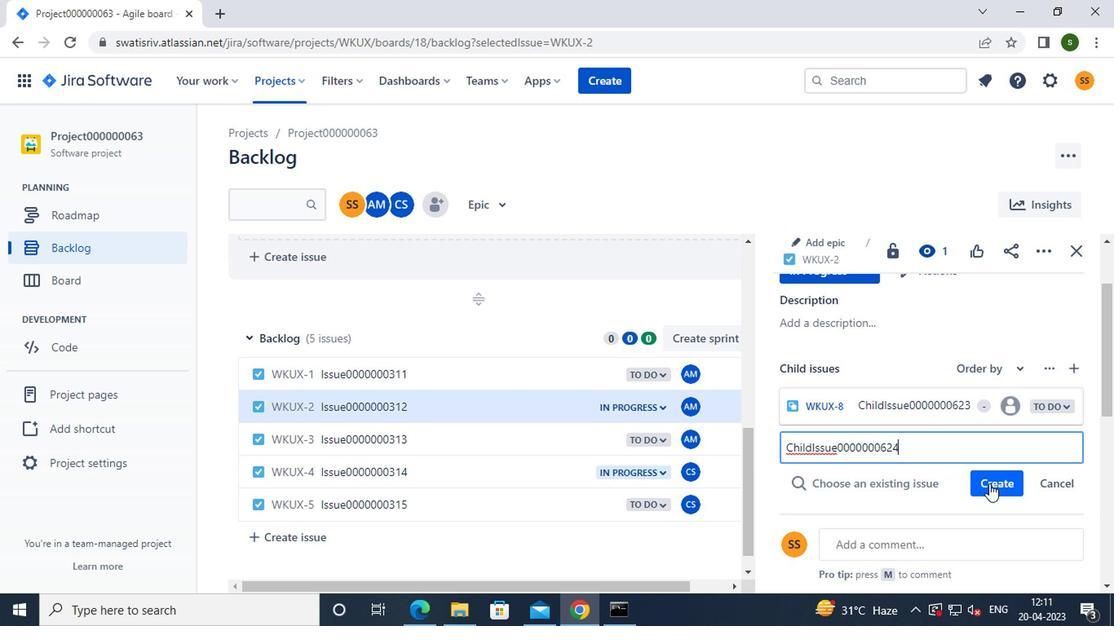 
Action: Mouse pressed left at (988, 480)
Screenshot: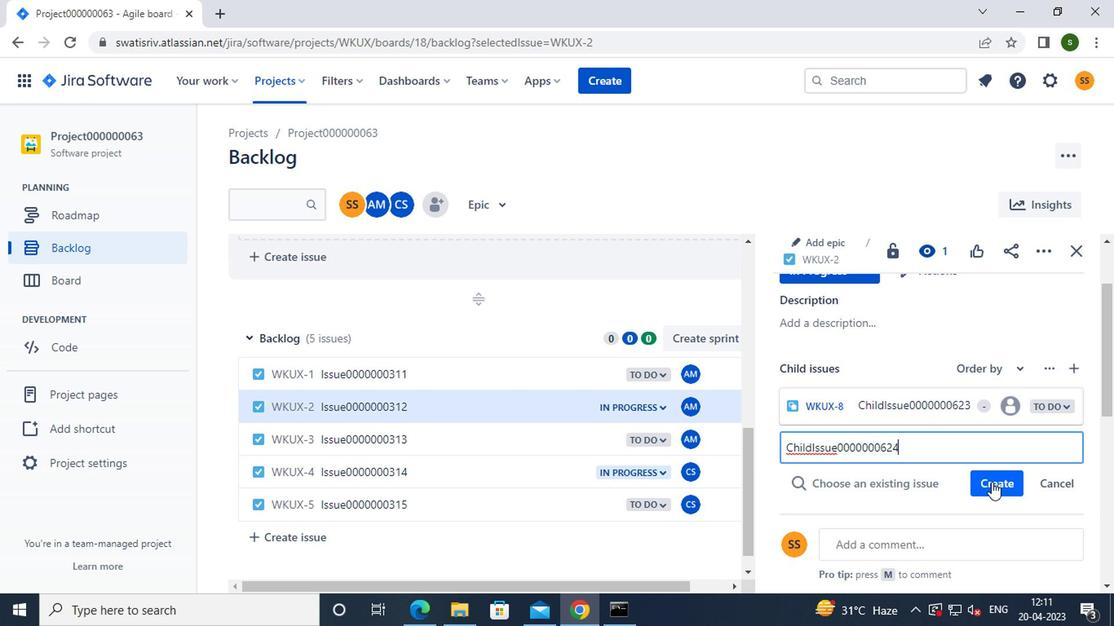 
Action: Key pressed <Key.f8>
Screenshot: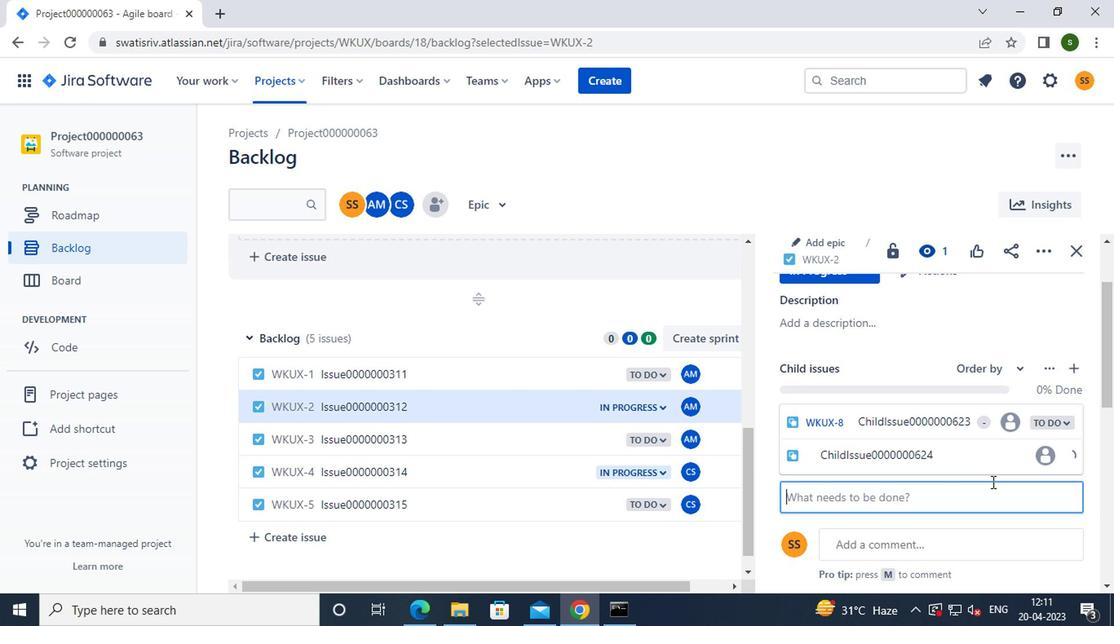 
